 Task: Look for properties with dedicated workspace.
Action: Mouse moved to (665, 196)
Screenshot: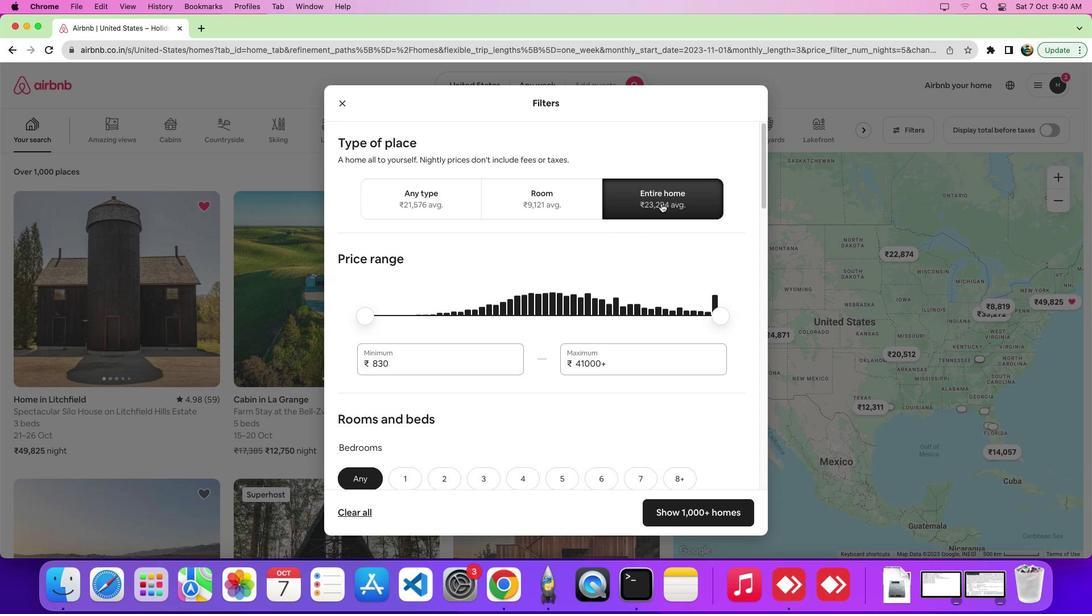 
Action: Mouse pressed left at (665, 196)
Screenshot: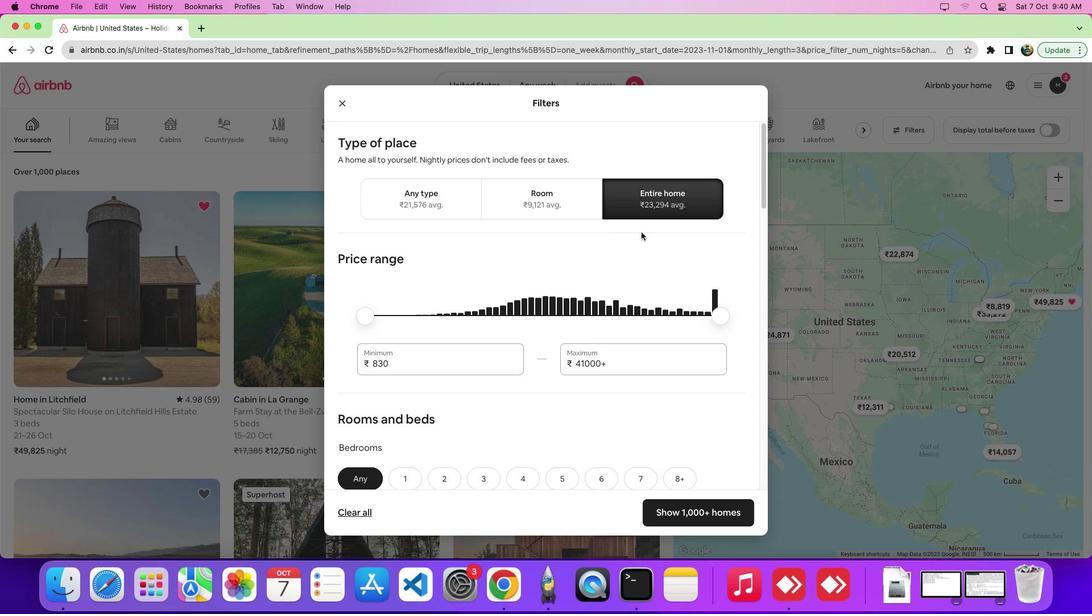 
Action: Mouse moved to (565, 348)
Screenshot: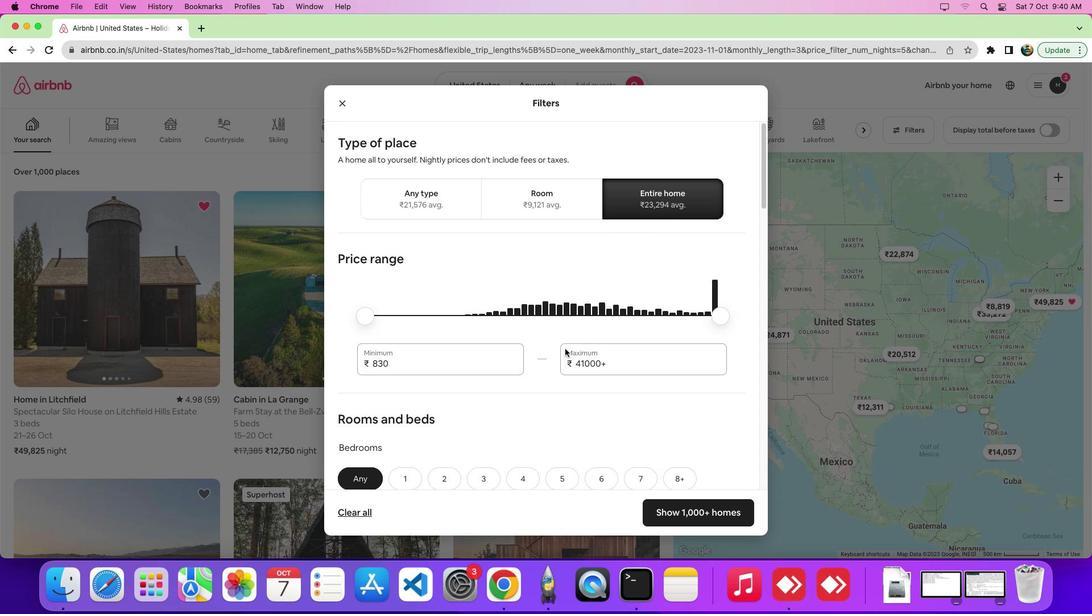
Action: Mouse scrolled (565, 348) with delta (0, 0)
Screenshot: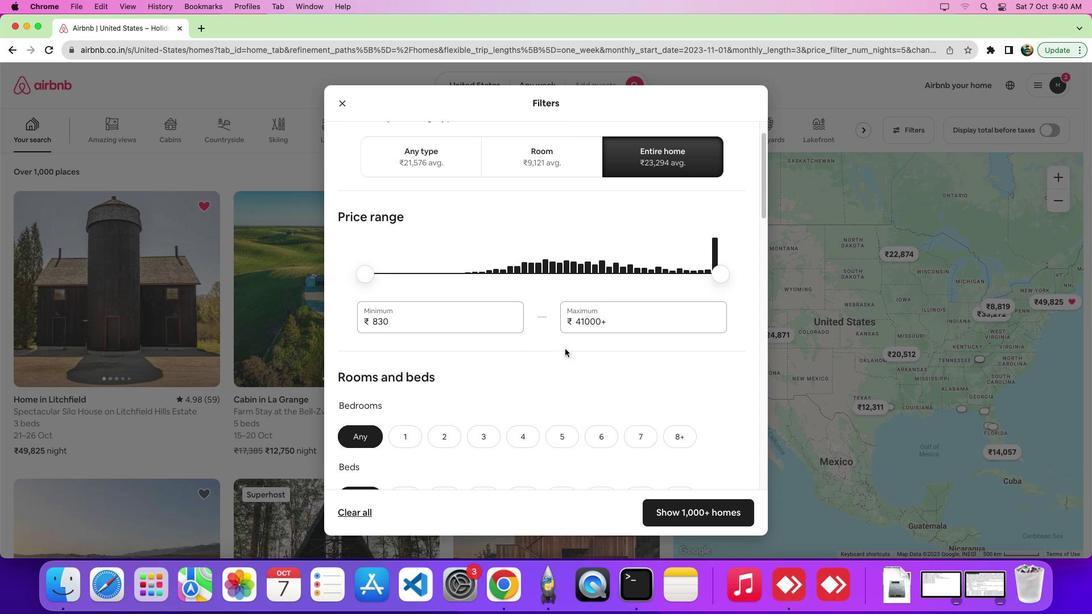 
Action: Mouse scrolled (565, 348) with delta (0, 0)
Screenshot: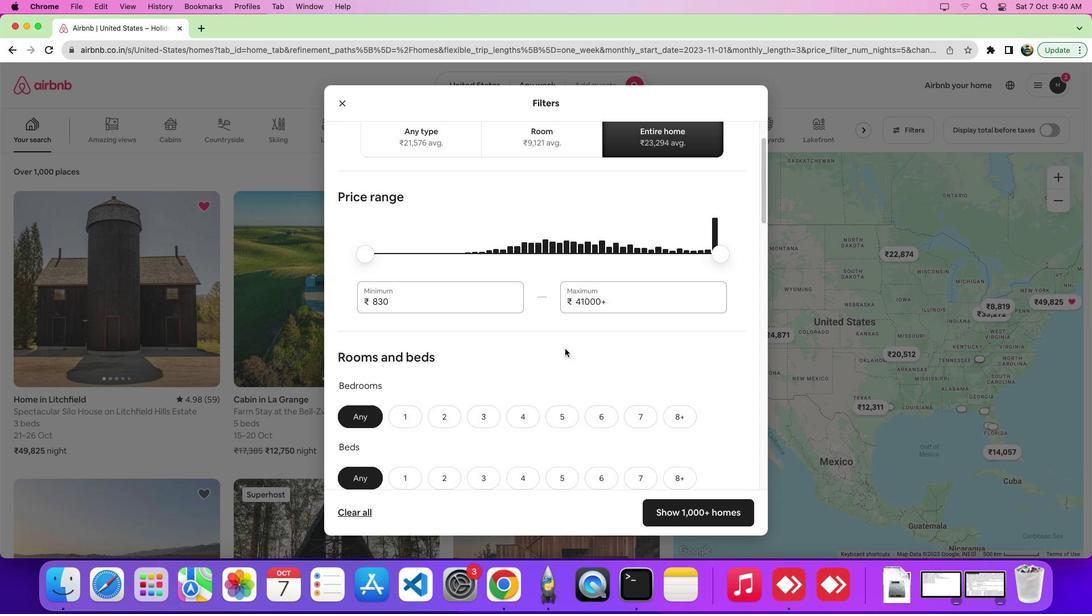 
Action: Mouse scrolled (565, 348) with delta (0, 0)
Screenshot: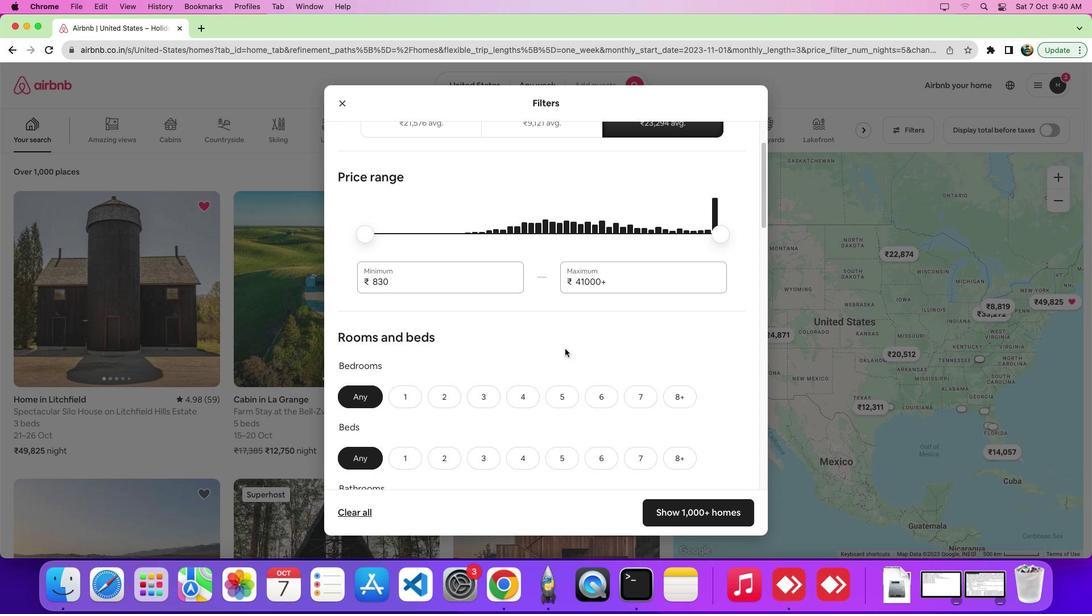 
Action: Mouse scrolled (565, 348) with delta (0, 0)
Screenshot: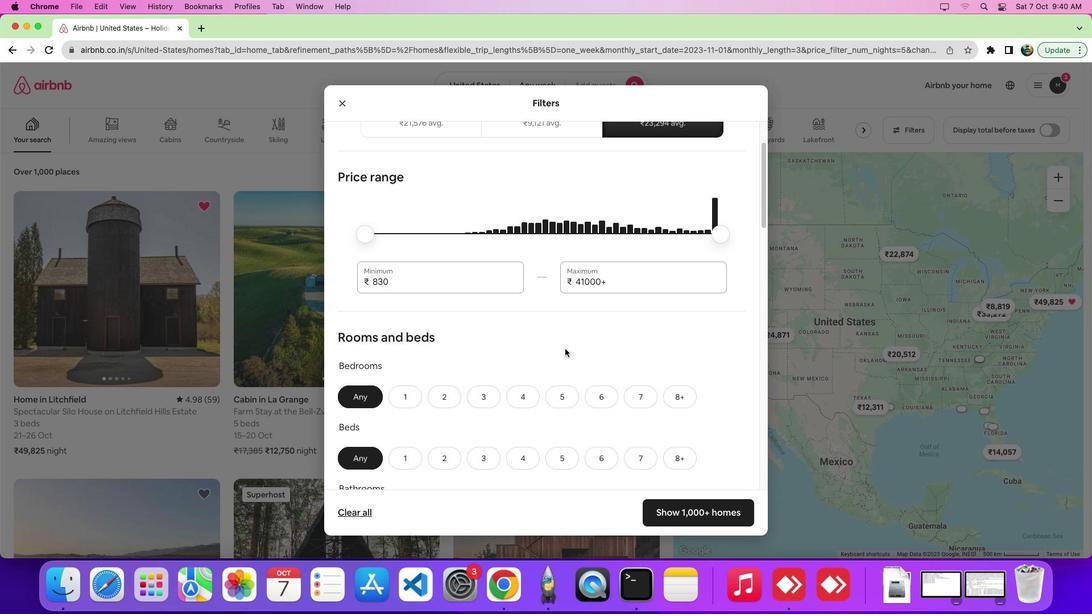 
Action: Mouse scrolled (565, 348) with delta (0, 0)
Screenshot: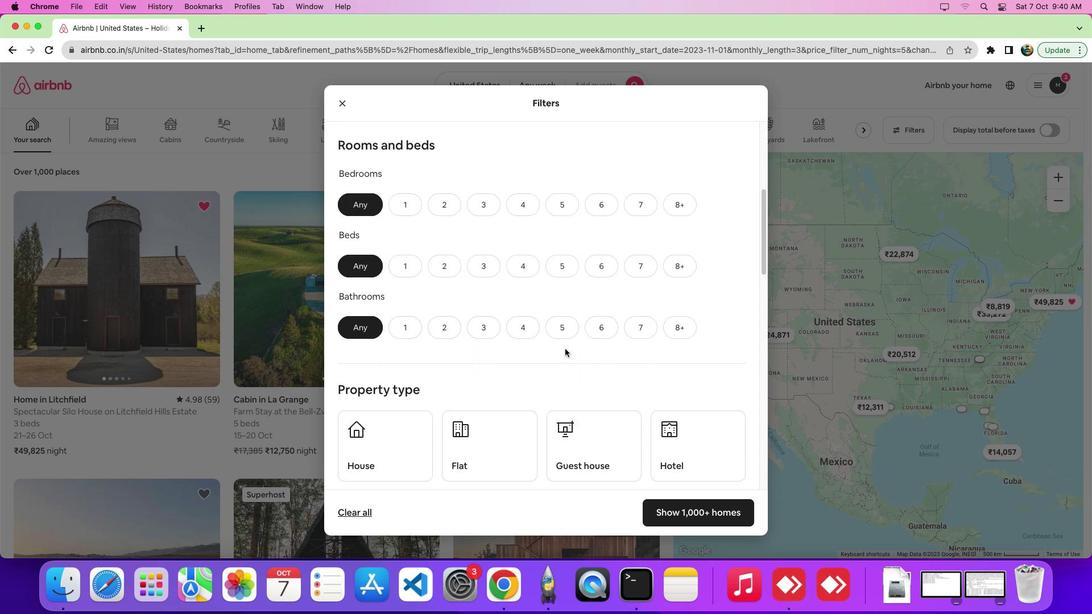 
Action: Mouse scrolled (565, 348) with delta (0, 0)
Screenshot: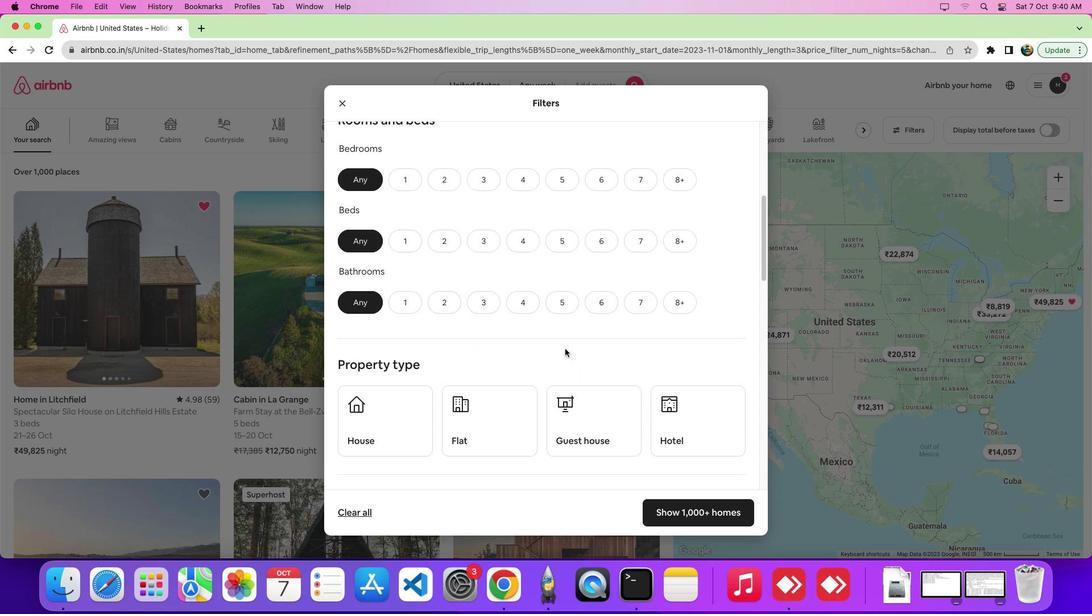 
Action: Mouse scrolled (565, 348) with delta (0, -2)
Screenshot: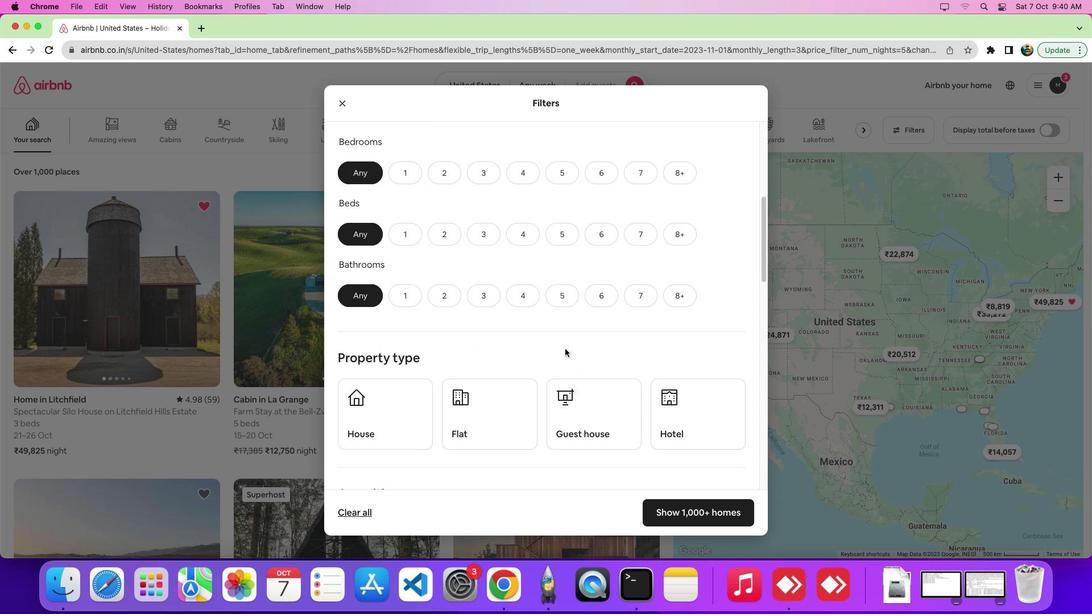 
Action: Mouse scrolled (565, 348) with delta (0, -1)
Screenshot: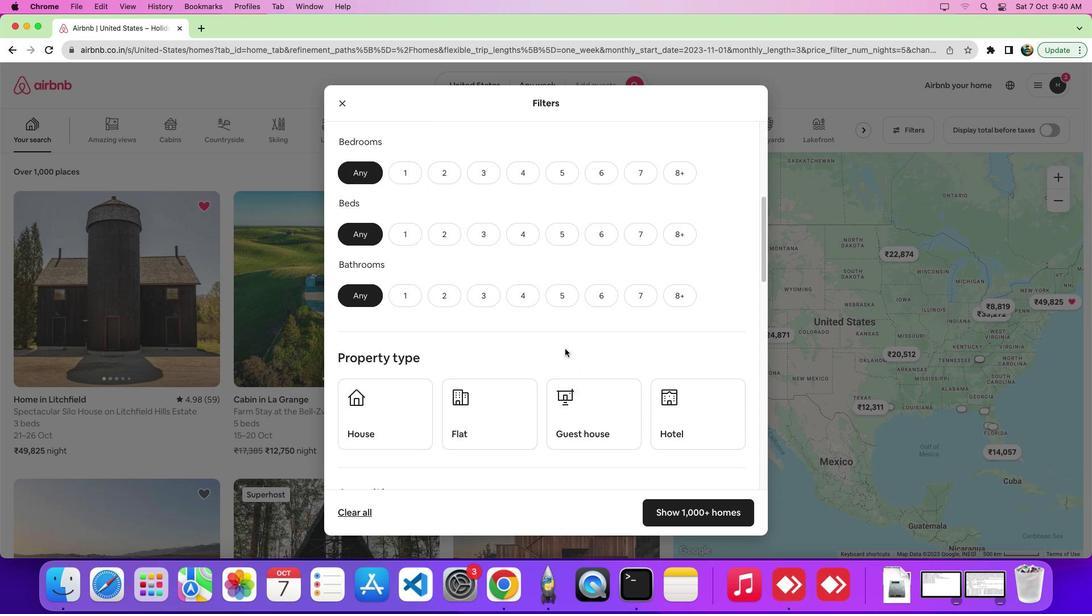 
Action: Mouse scrolled (565, 348) with delta (0, 0)
Screenshot: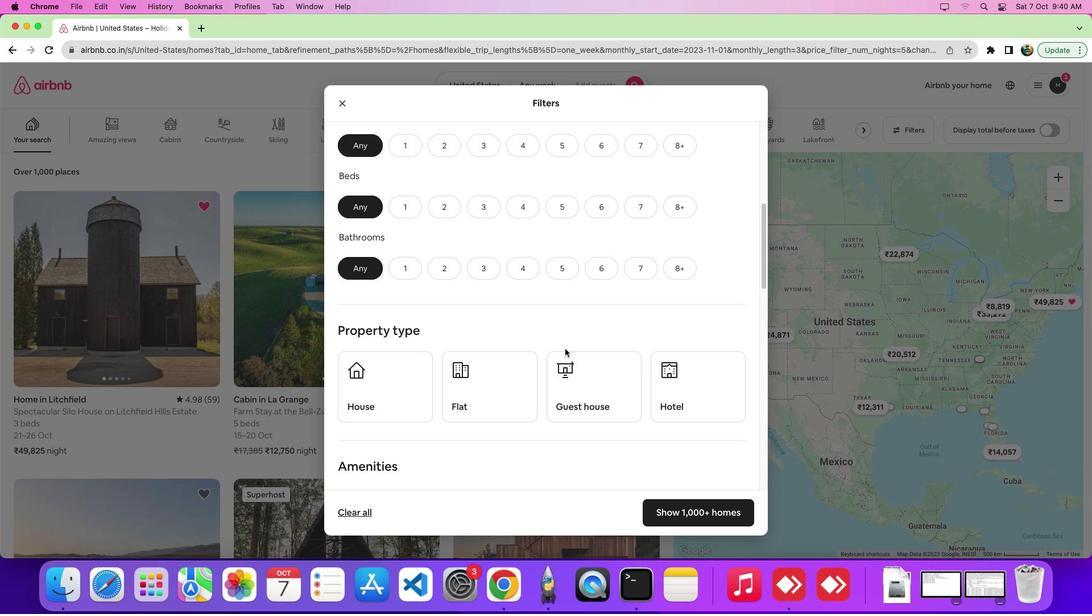 
Action: Mouse scrolled (565, 348) with delta (0, 0)
Screenshot: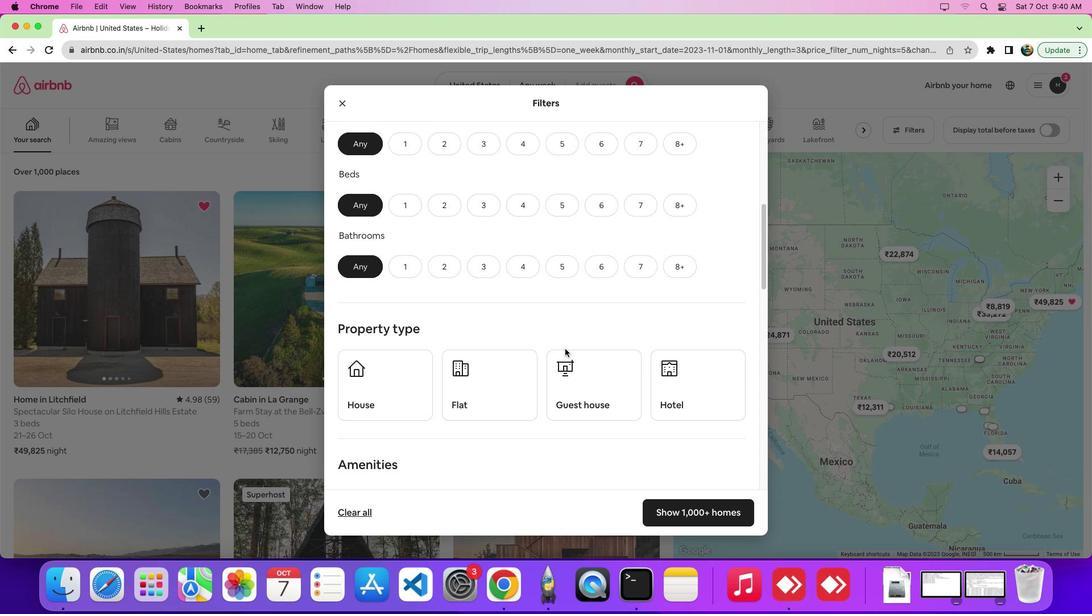 
Action: Mouse scrolled (565, 348) with delta (0, 0)
Screenshot: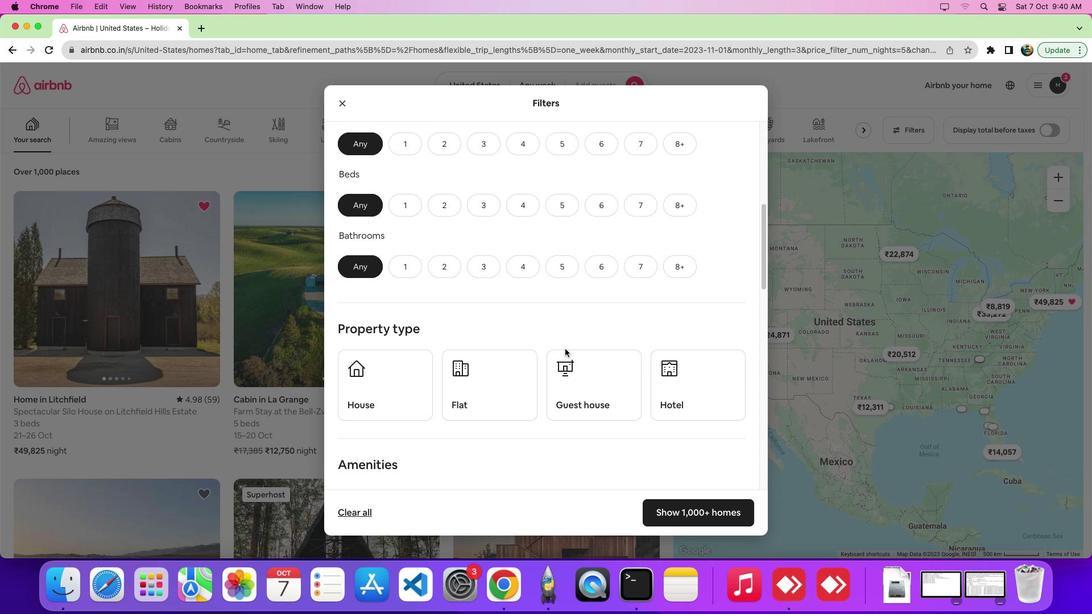 
Action: Mouse scrolled (565, 348) with delta (0, 0)
Screenshot: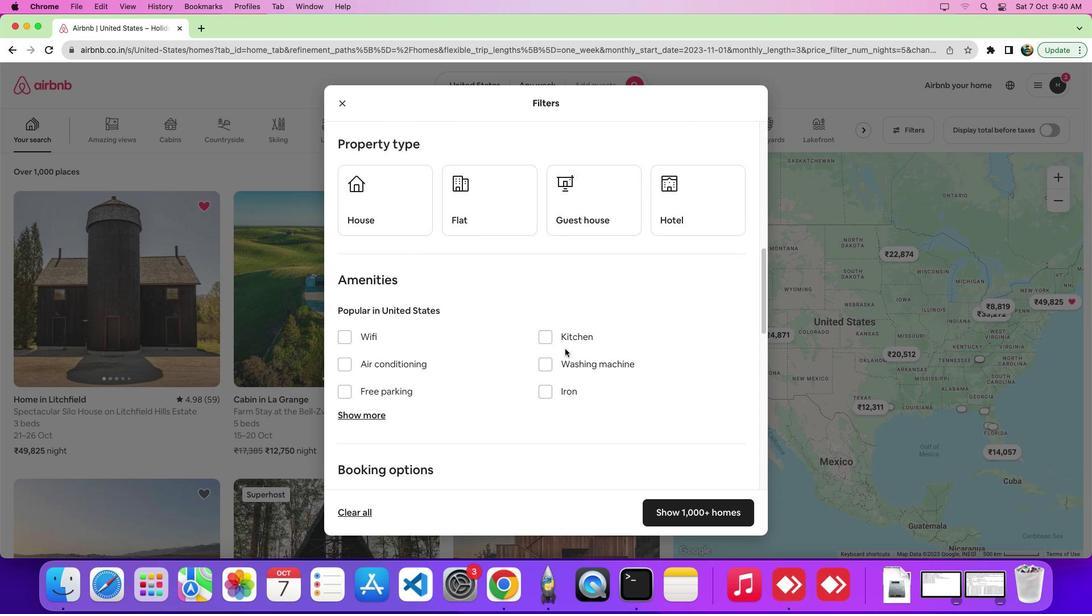 
Action: Mouse scrolled (565, 348) with delta (0, 0)
Screenshot: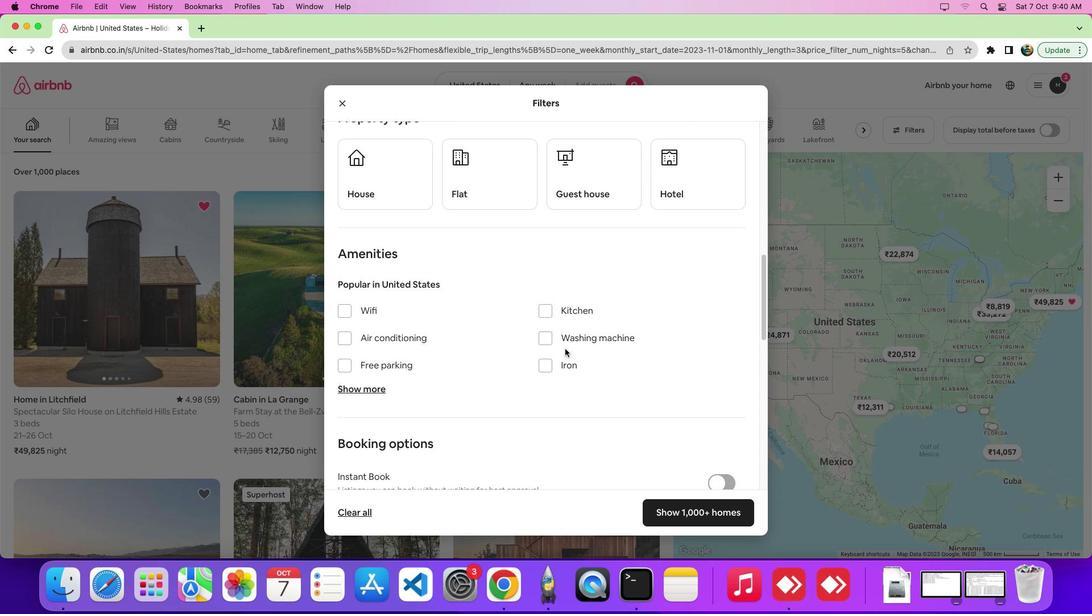 
Action: Mouse scrolled (565, 348) with delta (0, -2)
Screenshot: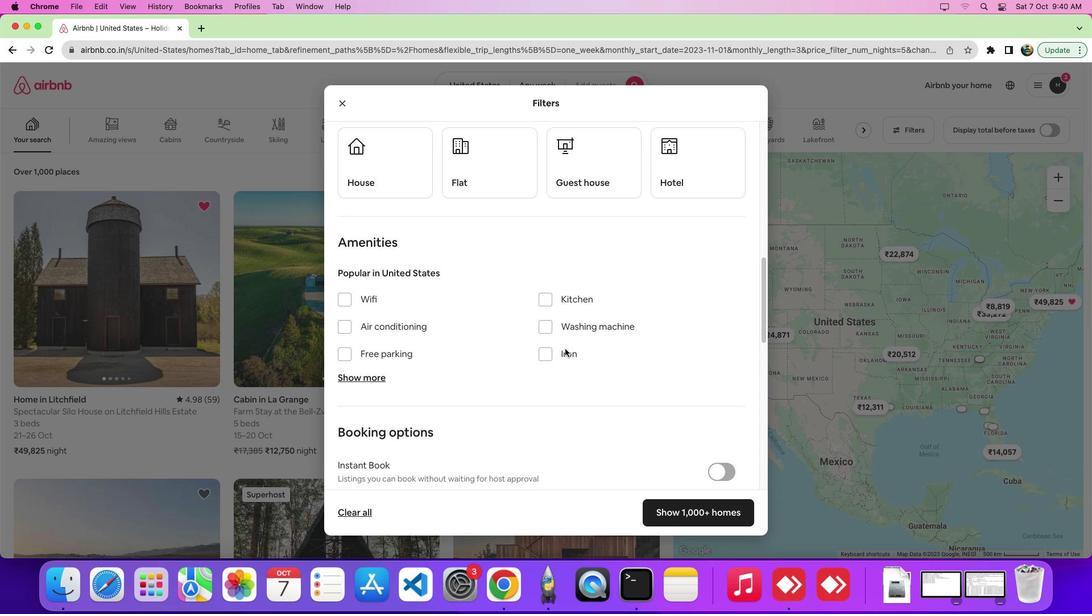 
Action: Mouse scrolled (565, 348) with delta (0, -1)
Screenshot: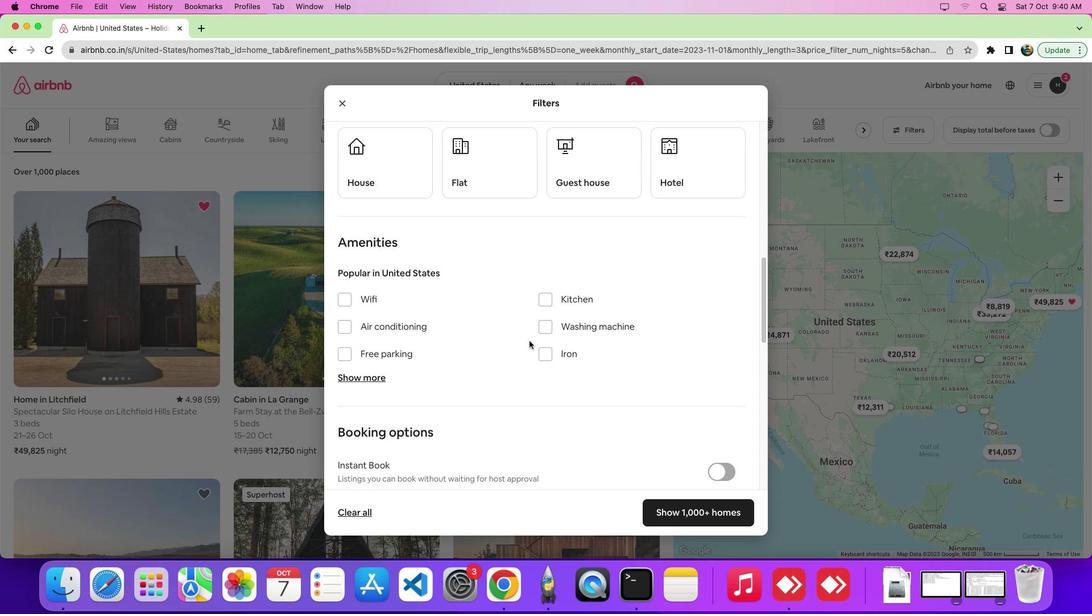 
Action: Mouse moved to (360, 376)
Screenshot: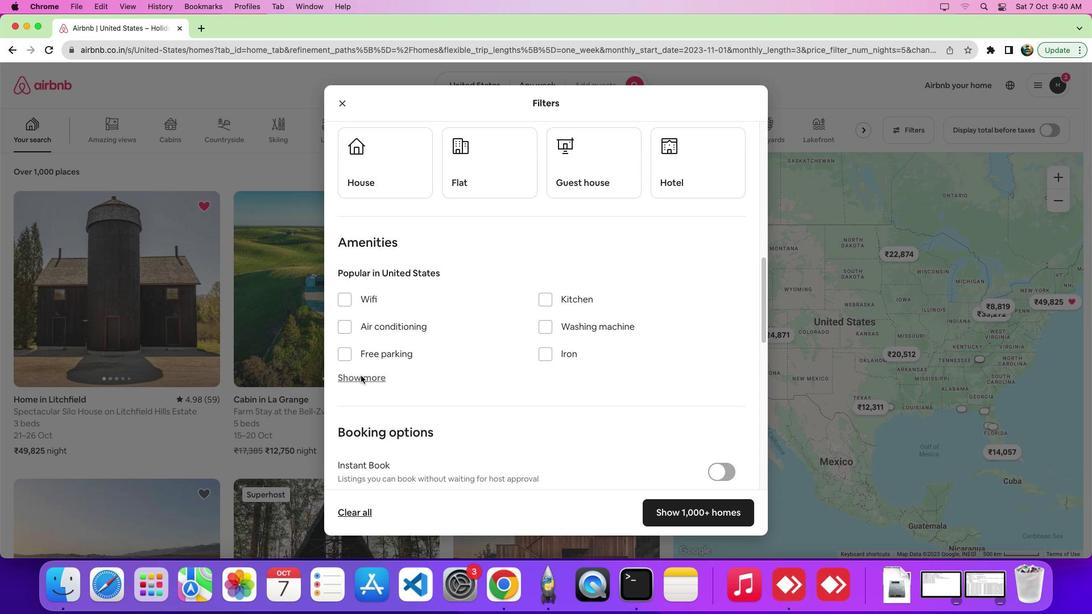 
Action: Mouse pressed left at (360, 376)
Screenshot: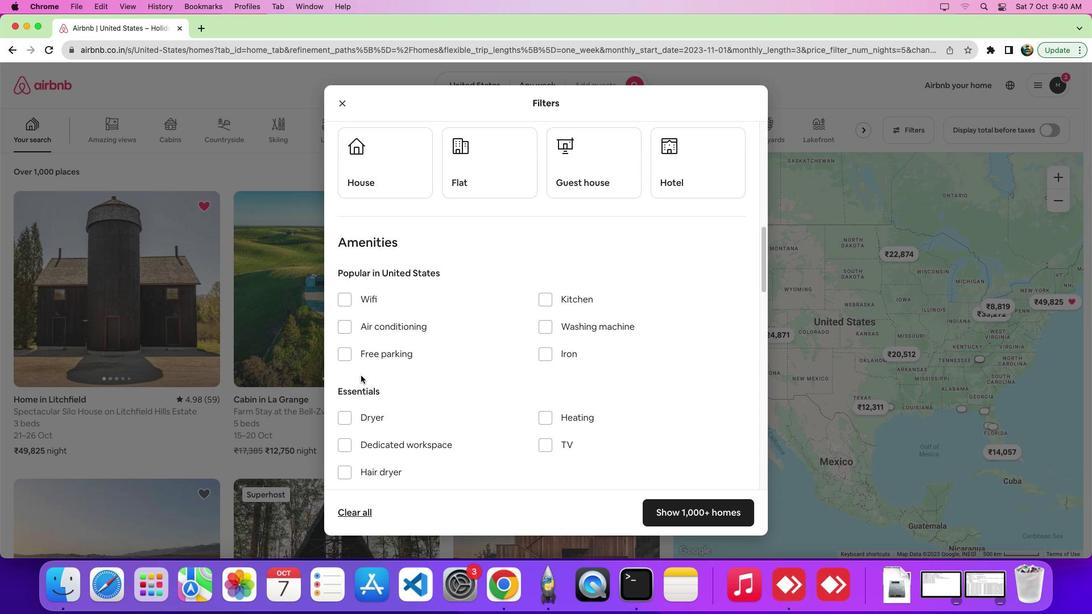 
Action: Mouse moved to (480, 338)
Screenshot: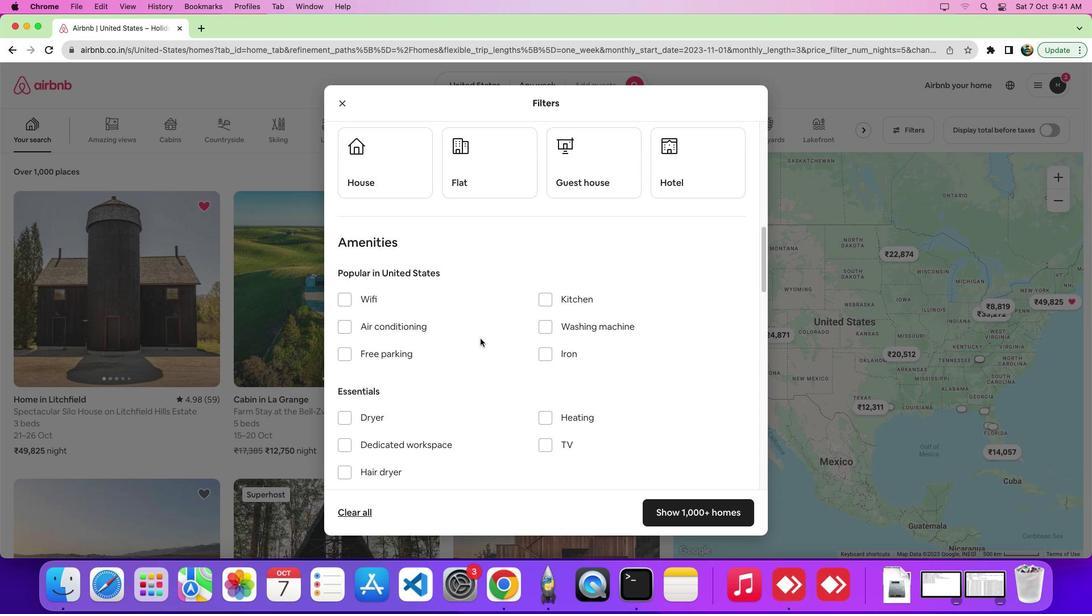 
Action: Mouse scrolled (480, 338) with delta (0, 0)
Screenshot: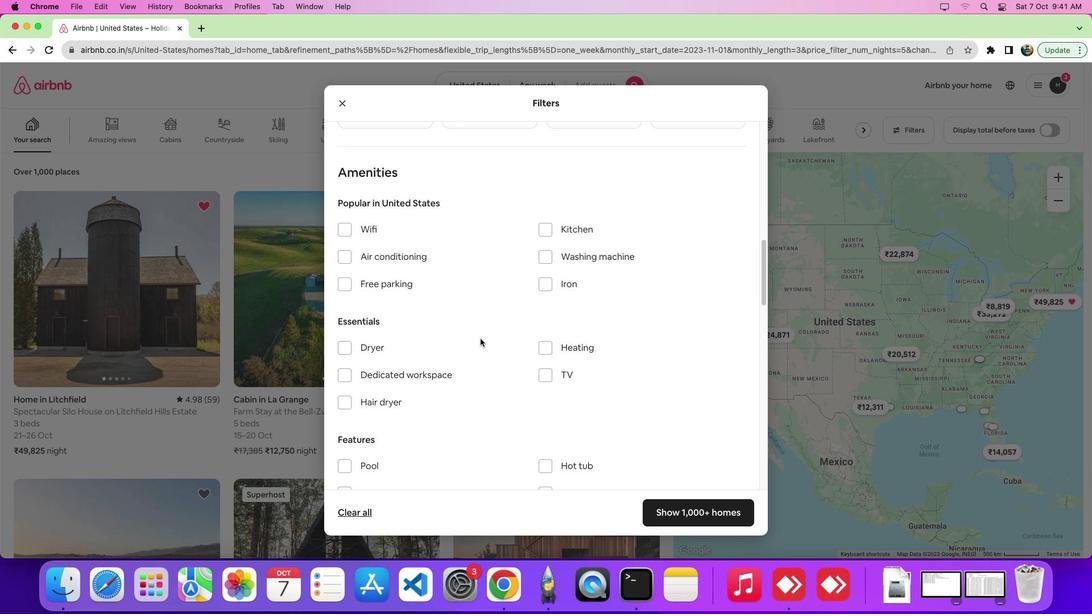 
Action: Mouse scrolled (480, 338) with delta (0, 0)
Screenshot: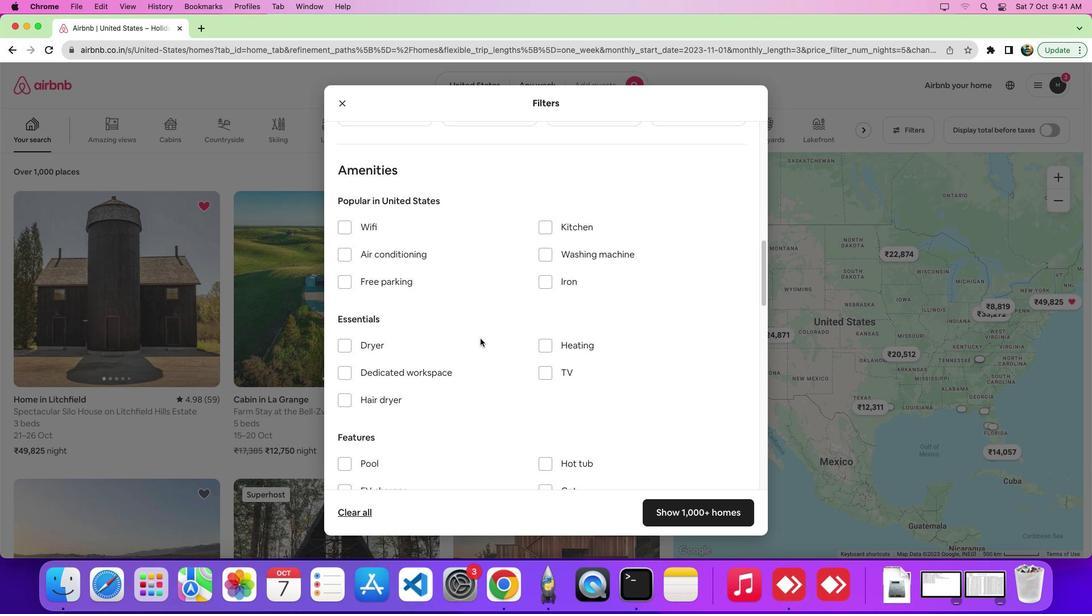 
Action: Mouse scrolled (480, 338) with delta (0, -1)
Screenshot: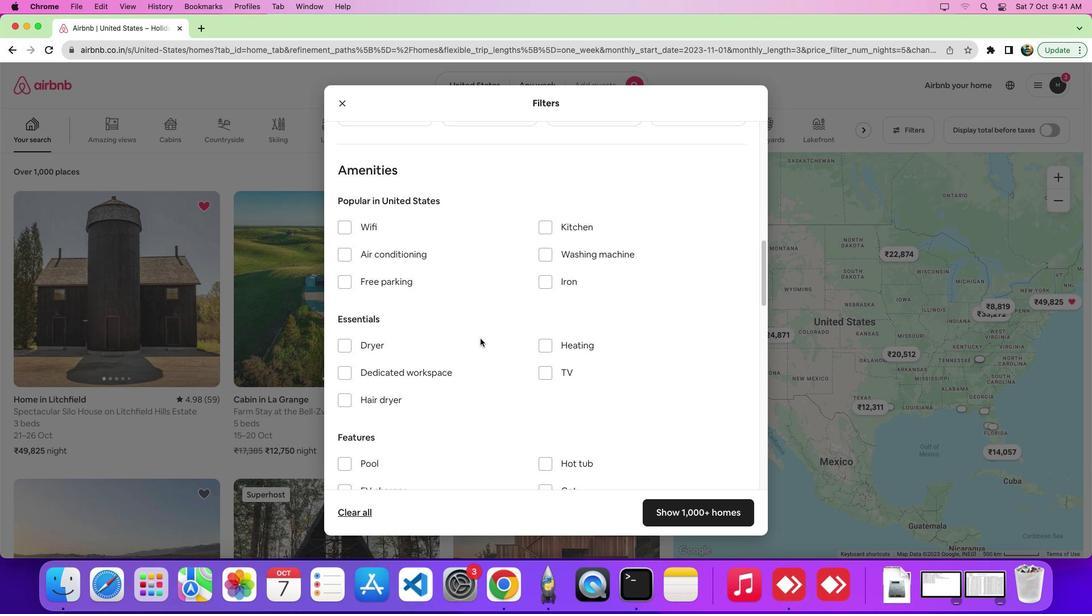 
Action: Mouse moved to (345, 375)
Screenshot: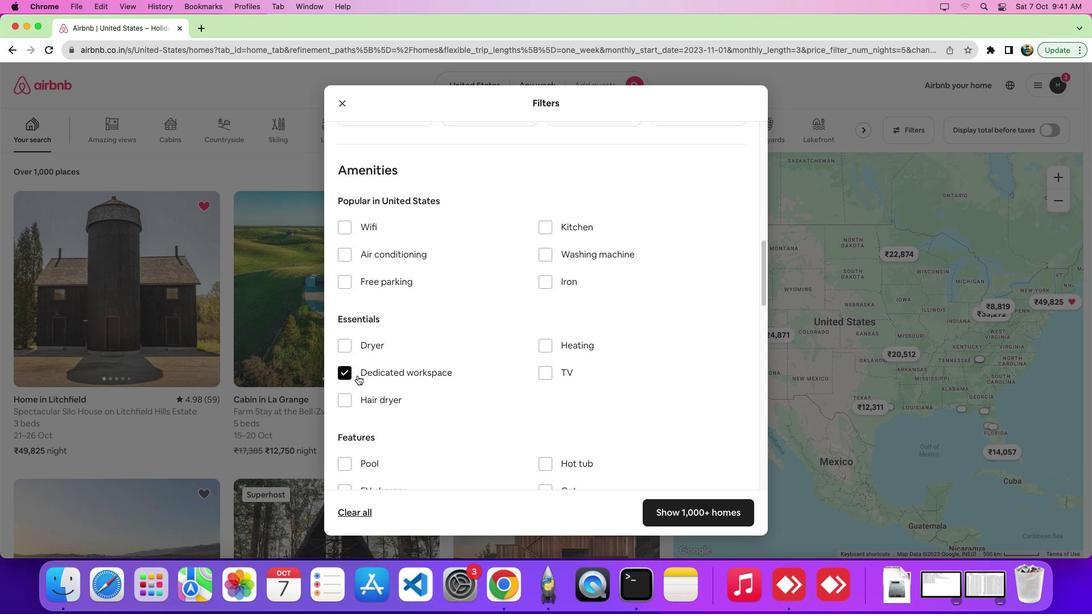 
Action: Mouse pressed left at (345, 375)
Screenshot: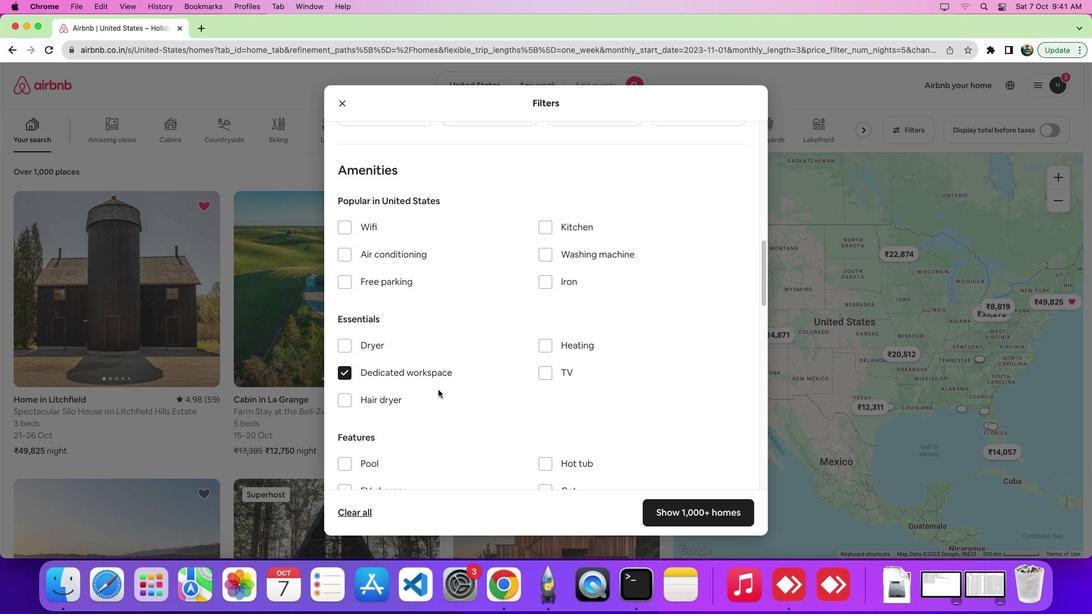 
Action: Mouse moved to (660, 514)
Screenshot: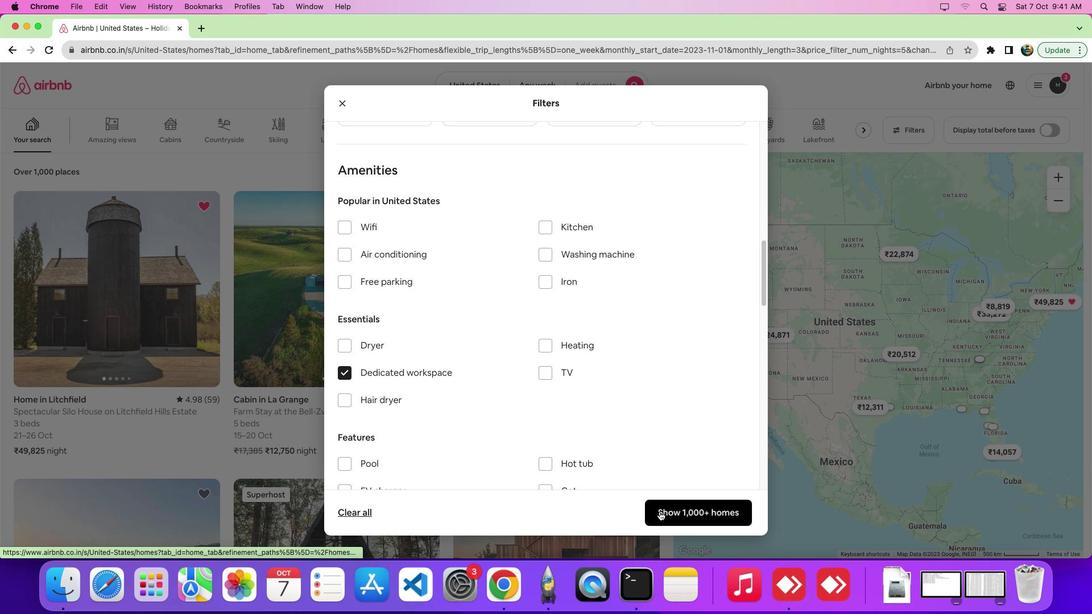 
Action: Mouse pressed left at (660, 514)
Screenshot: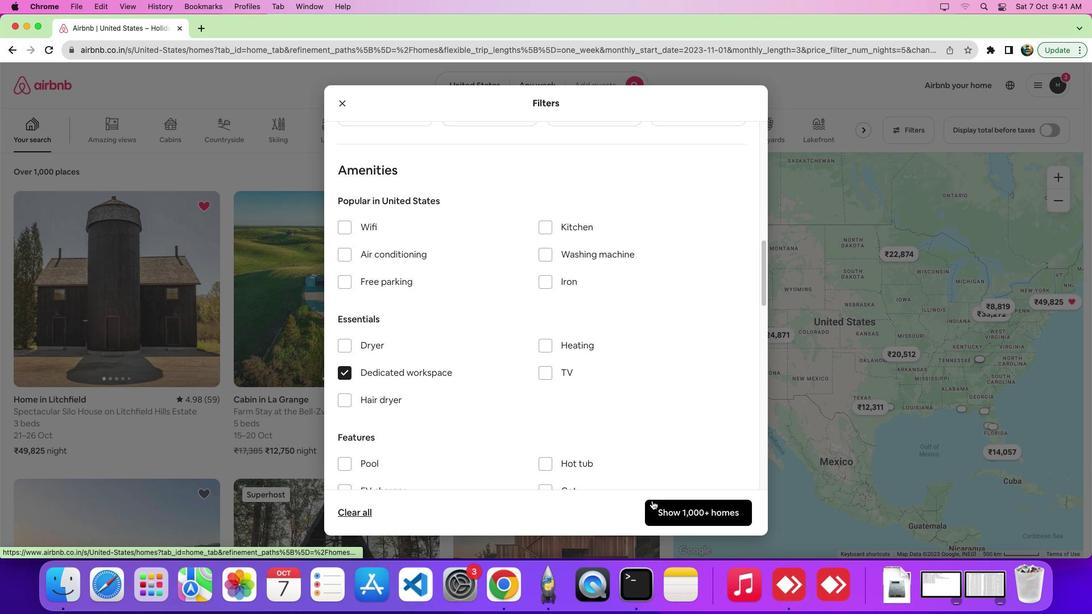 
Action: Mouse moved to (599, 465)
Screenshot: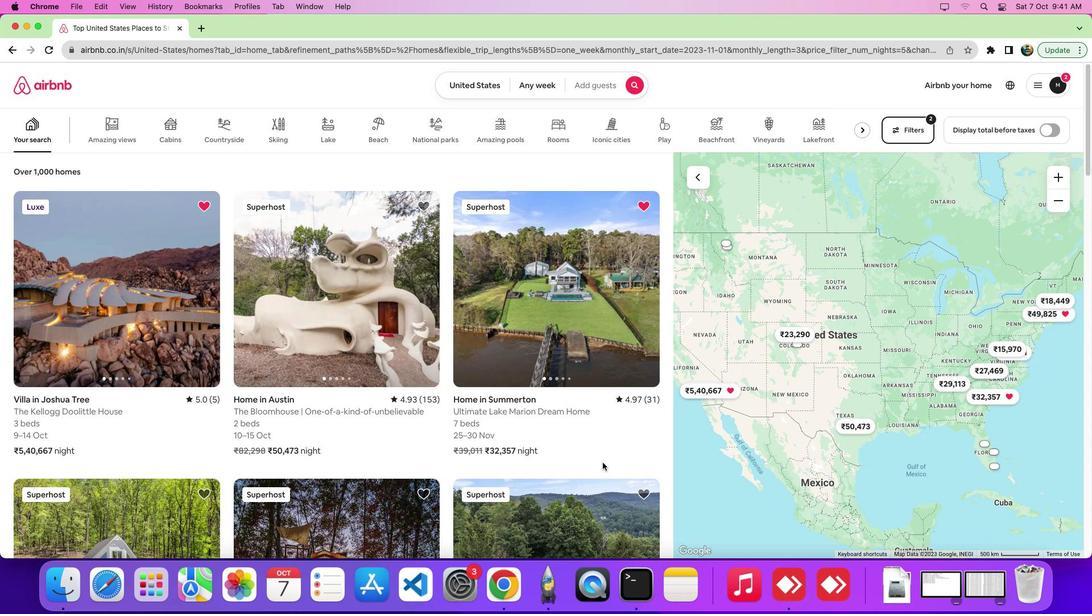 
